 Task: Discover historical landmarks in Washington, DC, and Philadelphia, Pennsylvania.
Action: Mouse moved to (149, 87)
Screenshot: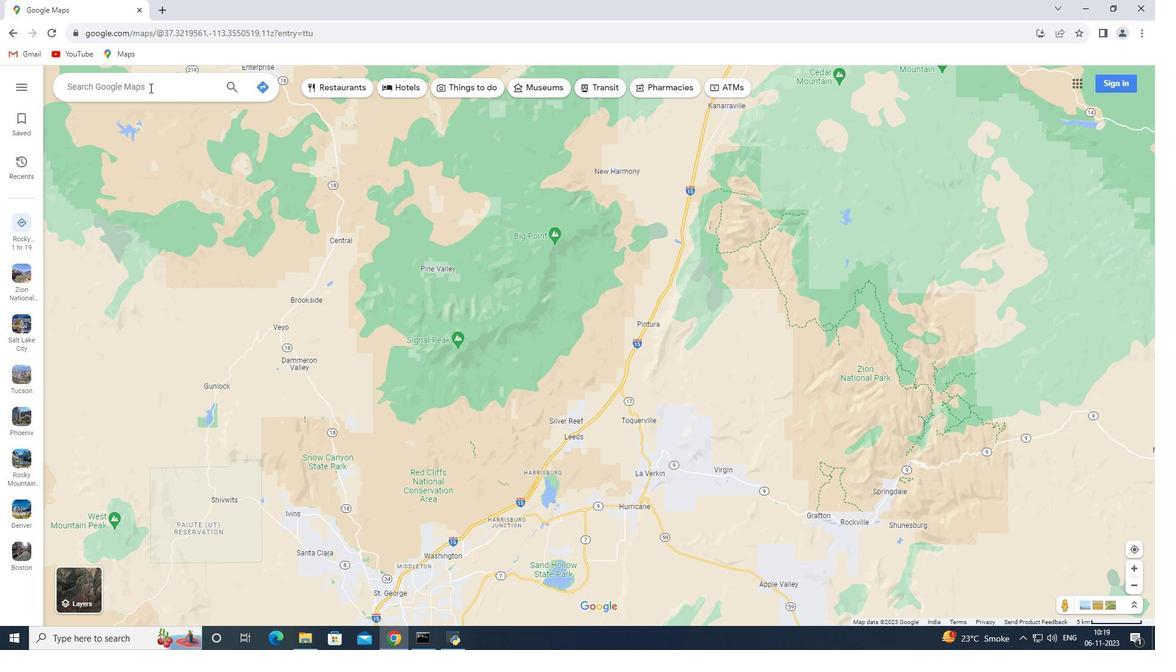 
Action: Mouse pressed left at (149, 87)
Screenshot: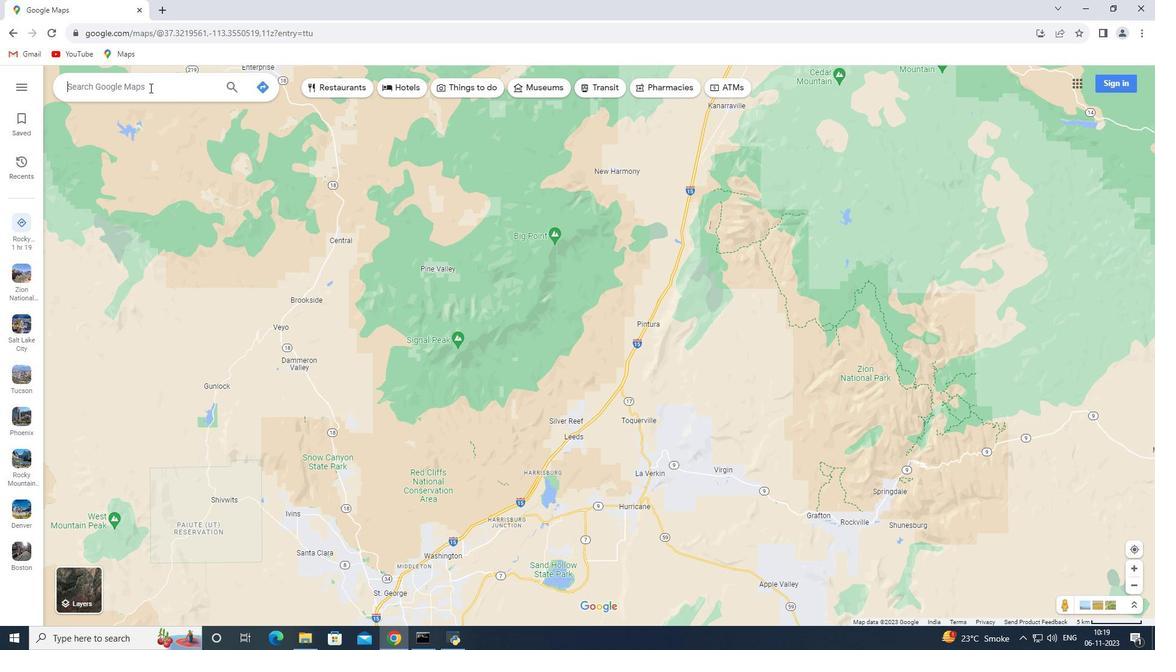 
Action: Key pressed <Key.shift>Washington,<Key.space><Key.shift>DC<Key.enter>
Screenshot: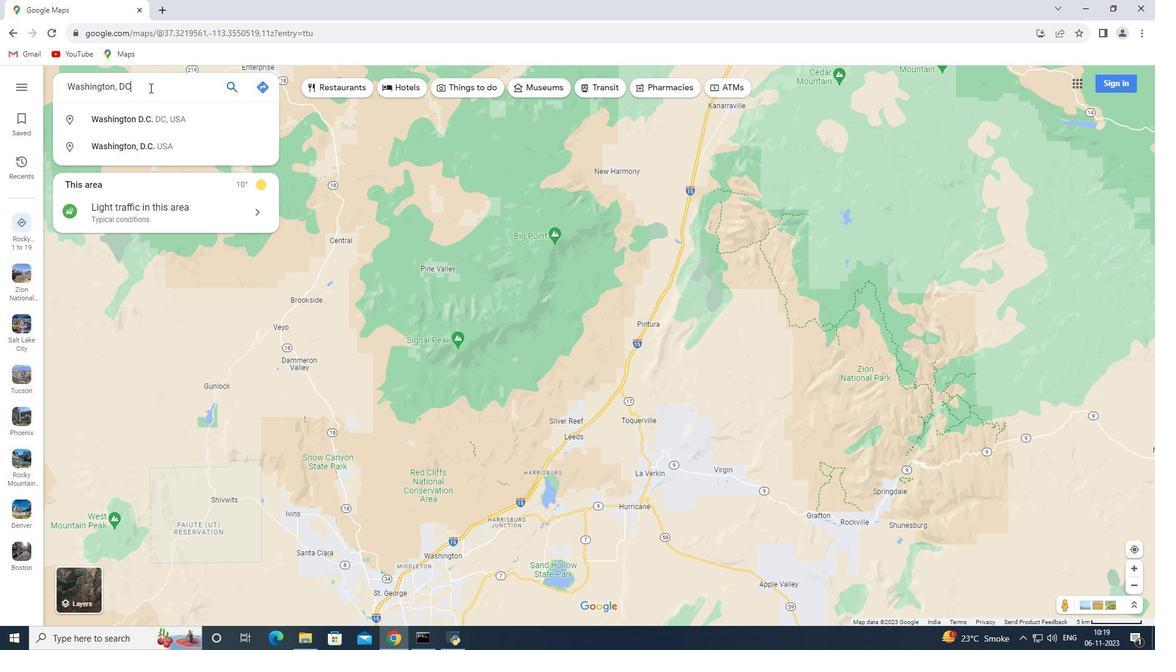 
Action: Mouse moved to (157, 285)
Screenshot: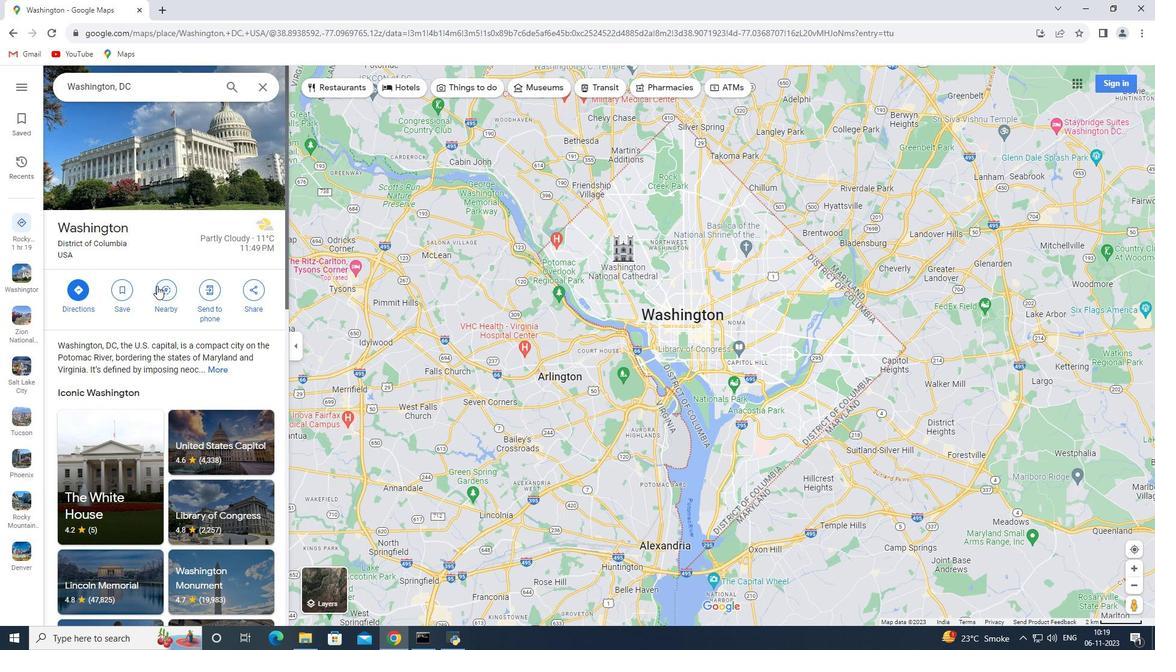 
Action: Mouse pressed left at (157, 285)
Screenshot: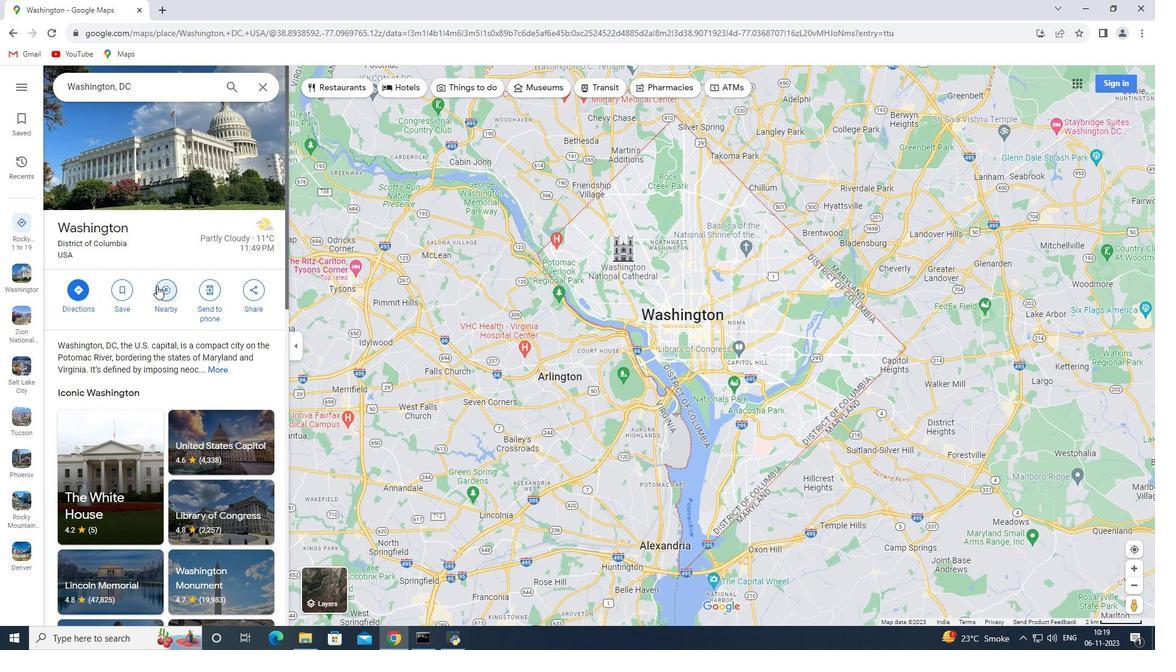 
Action: Mouse moved to (157, 287)
Screenshot: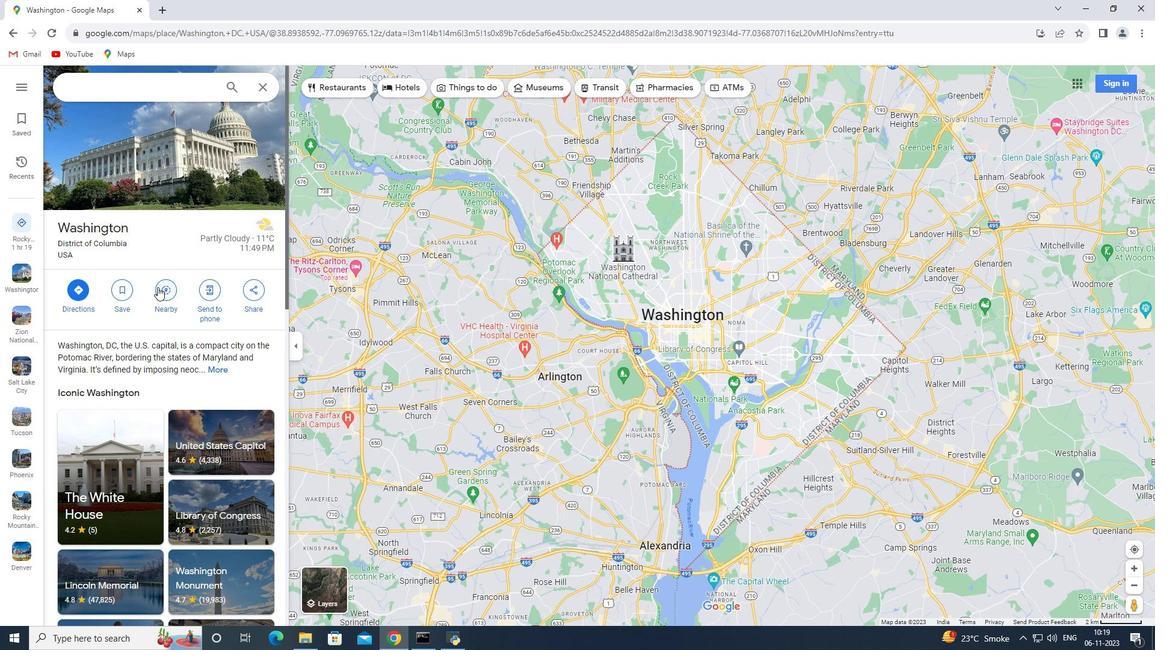 
Action: Key pressed historical<Key.space>landmarks<Key.enter>
Screenshot: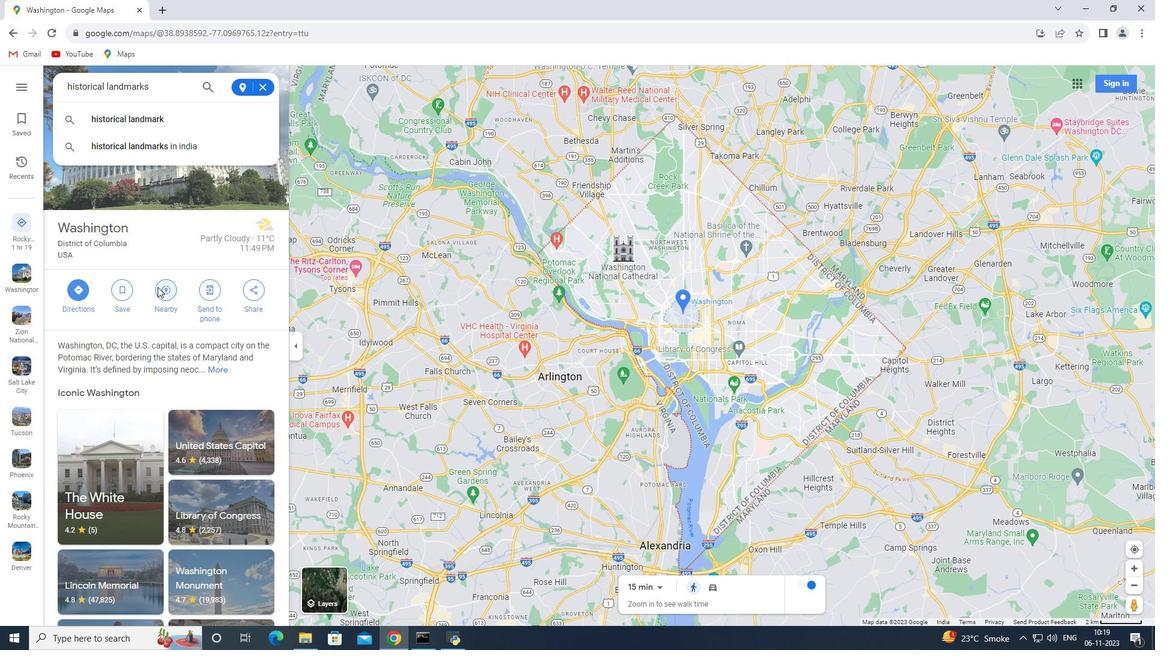 
Action: Mouse moved to (260, 87)
Screenshot: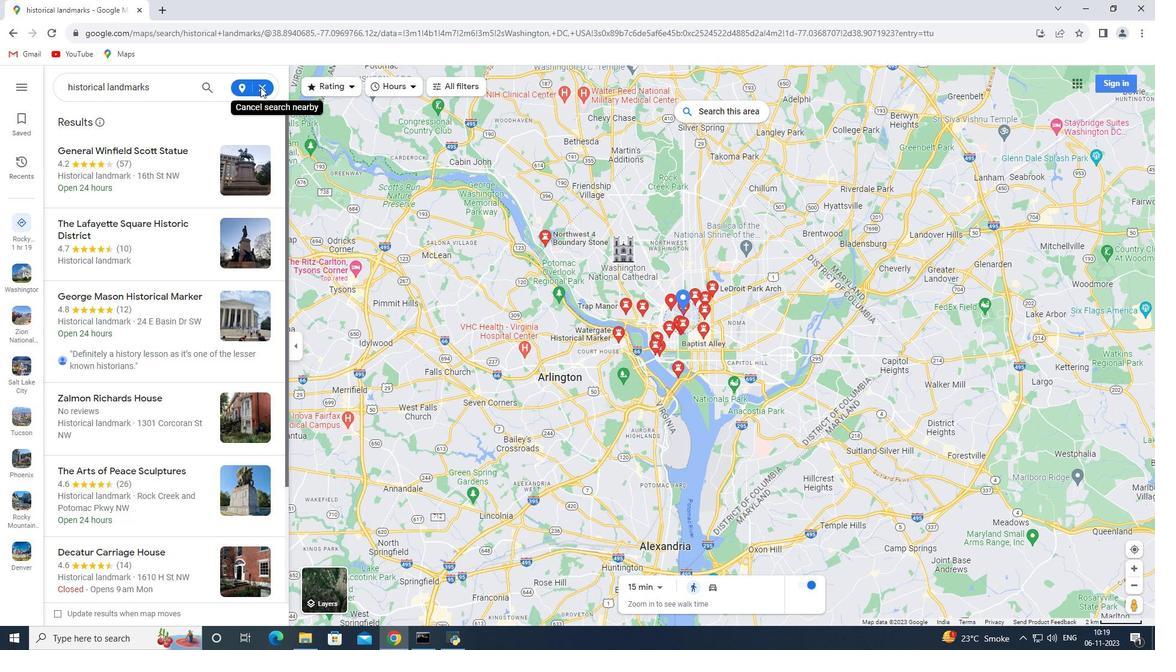 
Action: Mouse pressed left at (260, 87)
Screenshot: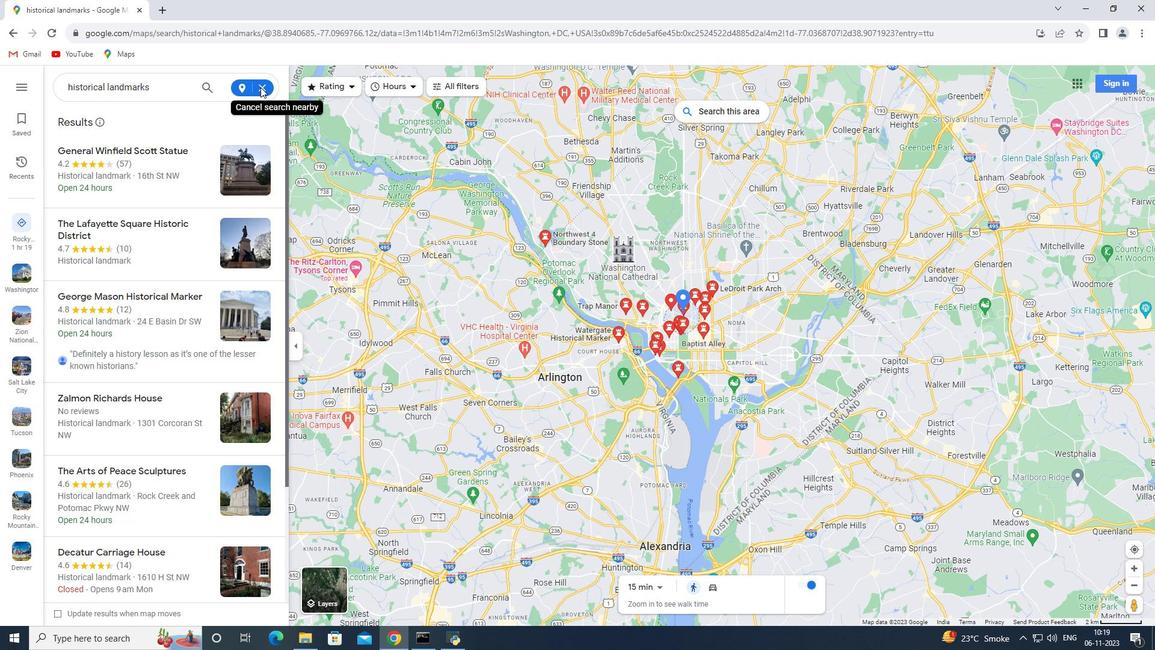 
Action: Mouse pressed left at (260, 87)
Screenshot: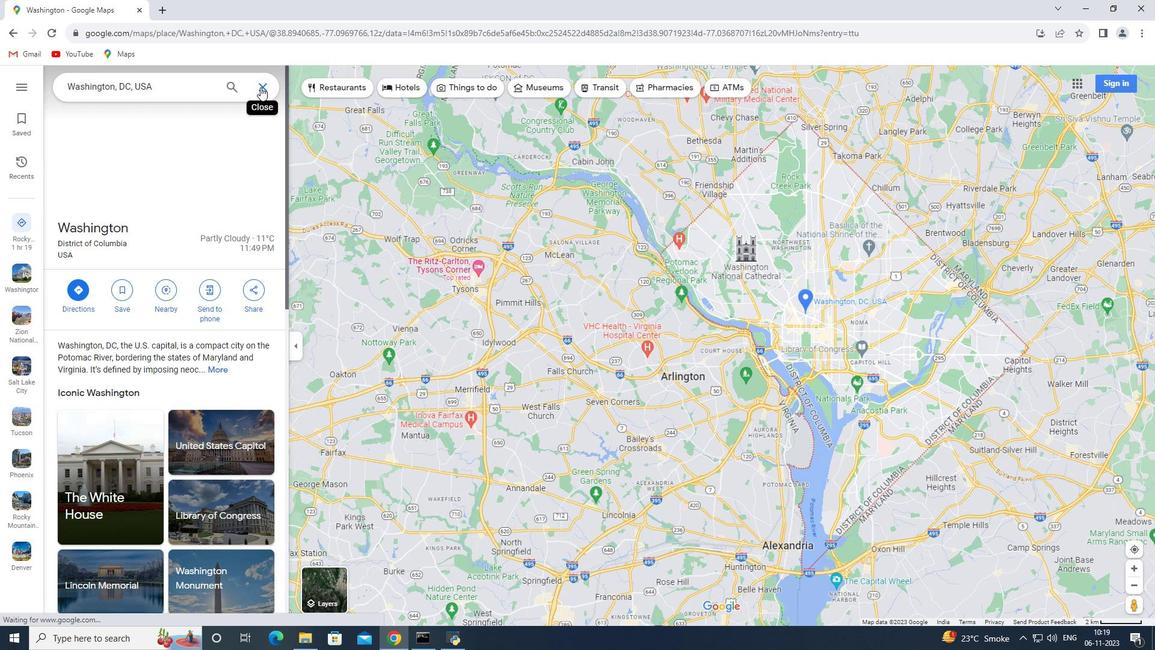 
Action: Mouse moved to (185, 90)
Screenshot: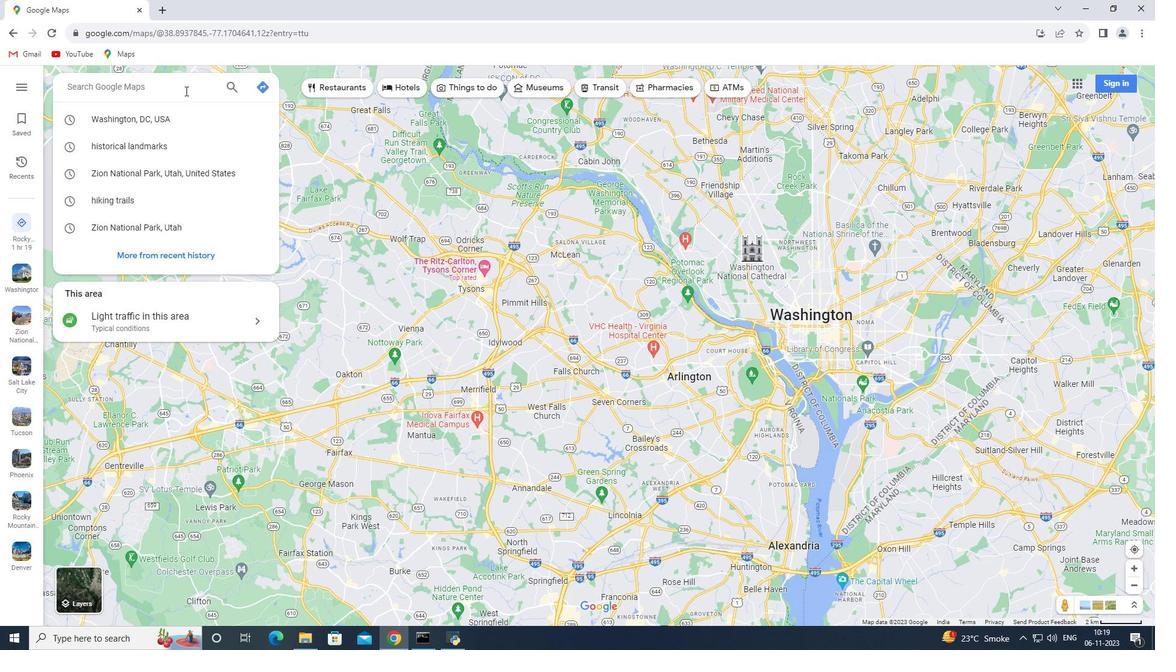 
Action: Key pressed <Key.shift>Philadelphia,<Key.space><Key.shift>Pennsylvania<Key.enter>
Screenshot: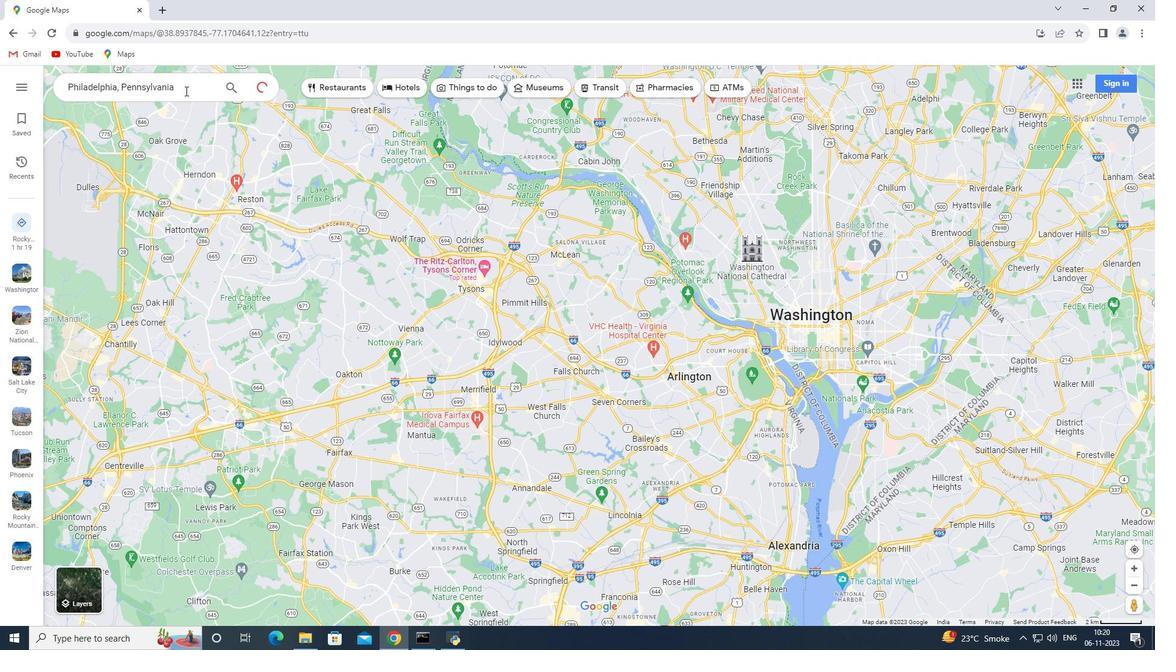 
Action: Mouse moved to (163, 288)
Screenshot: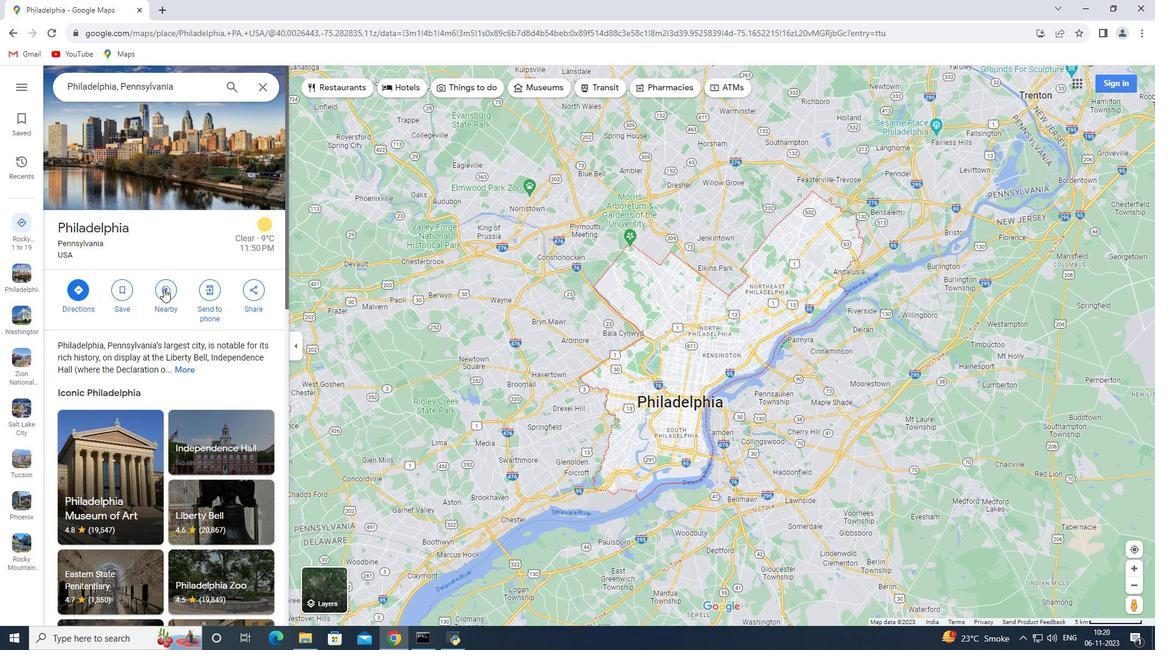 
Action: Mouse pressed left at (163, 288)
Screenshot: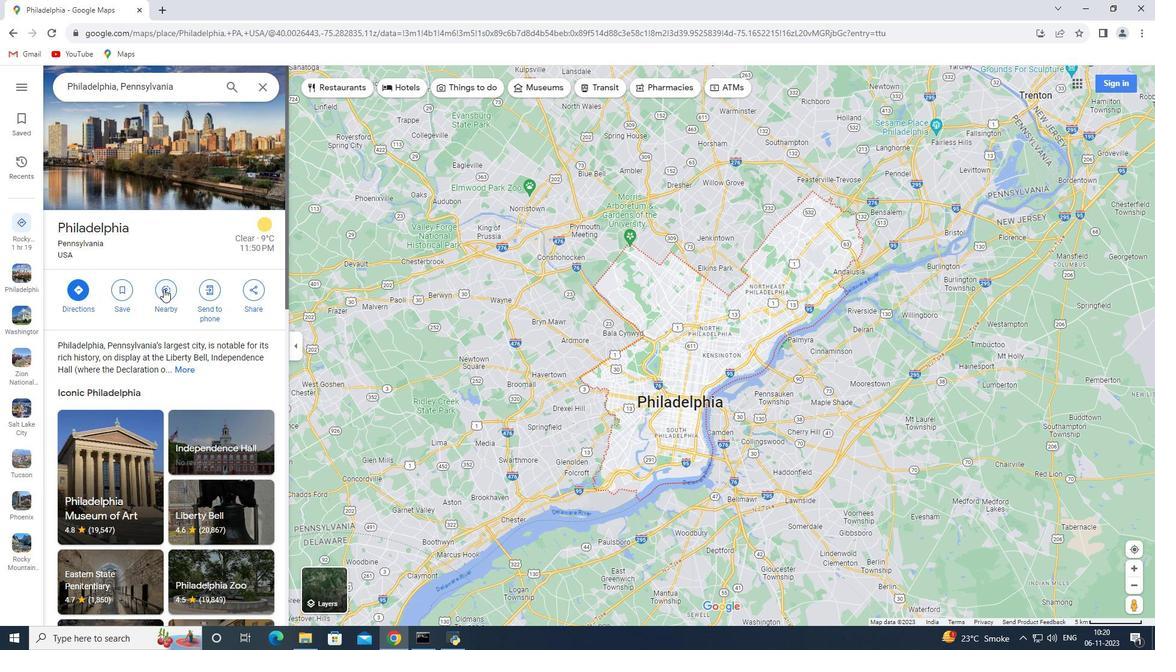 
Action: Key pressed historical<Key.space>landmarks<Key.enter>
Screenshot: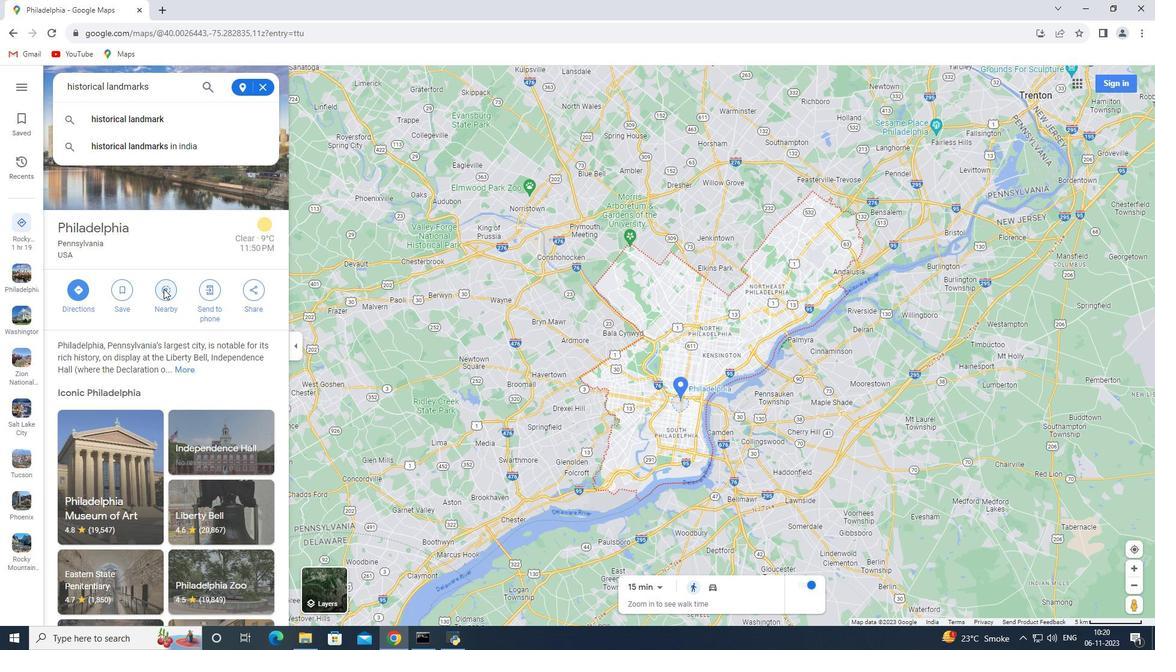 
